 Task: Create a due date automation trigger when advanced on, on the monday of the week a card is due add fields with custom field "Resume" set to a date more than 1 working days from now at 11:00 AM.
Action: Mouse moved to (1040, 73)
Screenshot: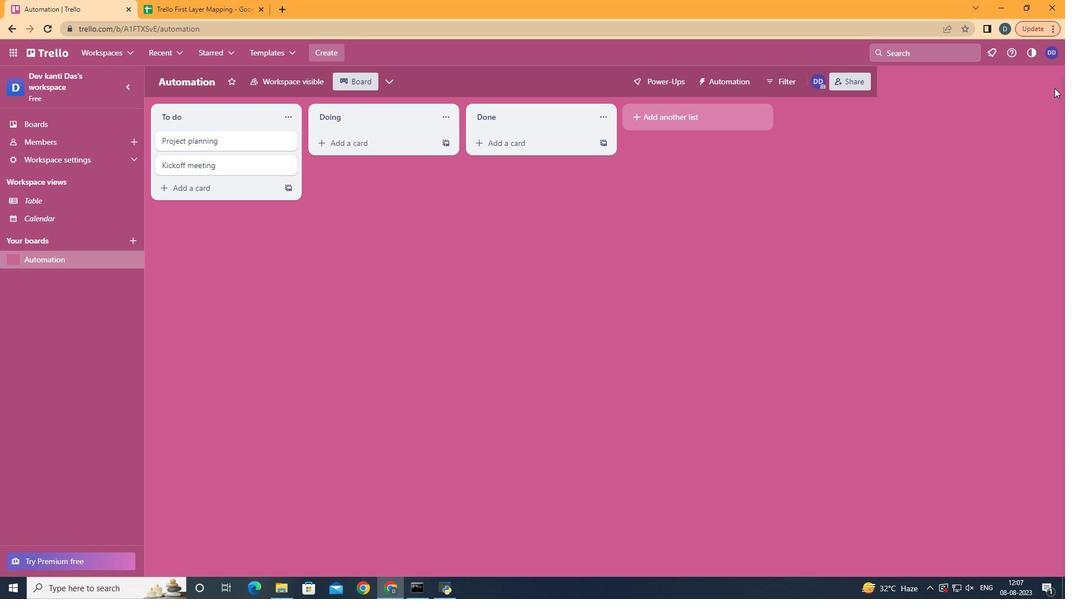 
Action: Mouse pressed left at (1040, 73)
Screenshot: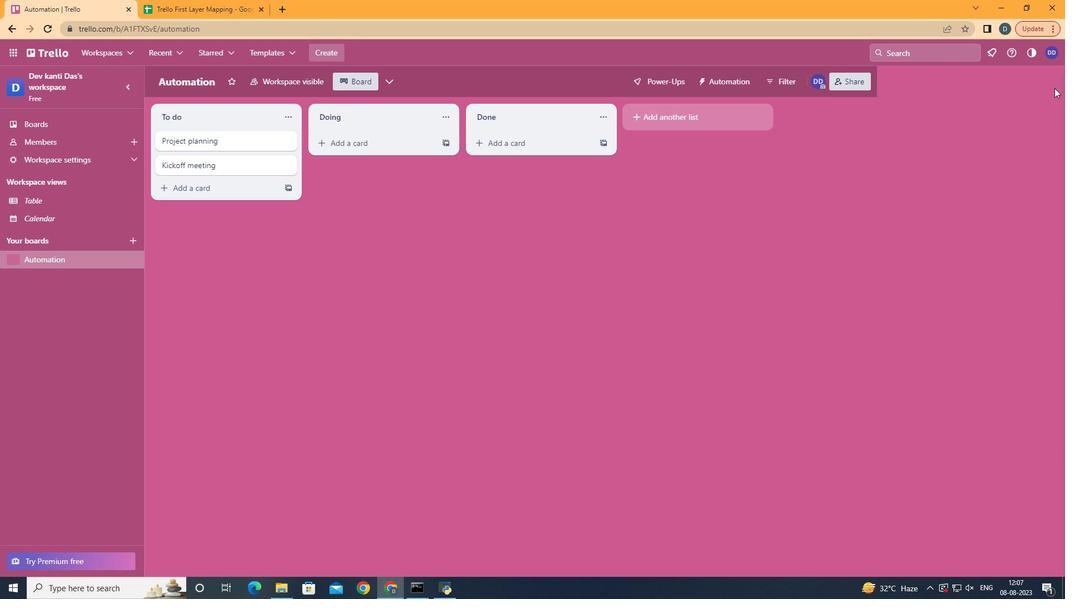 
Action: Mouse moved to (955, 221)
Screenshot: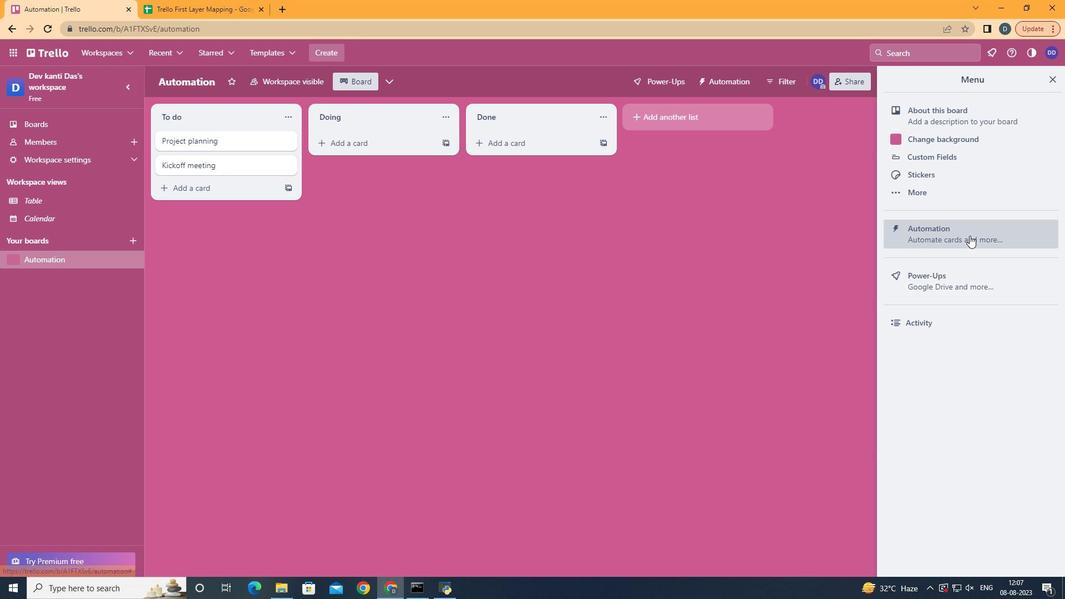 
Action: Mouse pressed left at (955, 221)
Screenshot: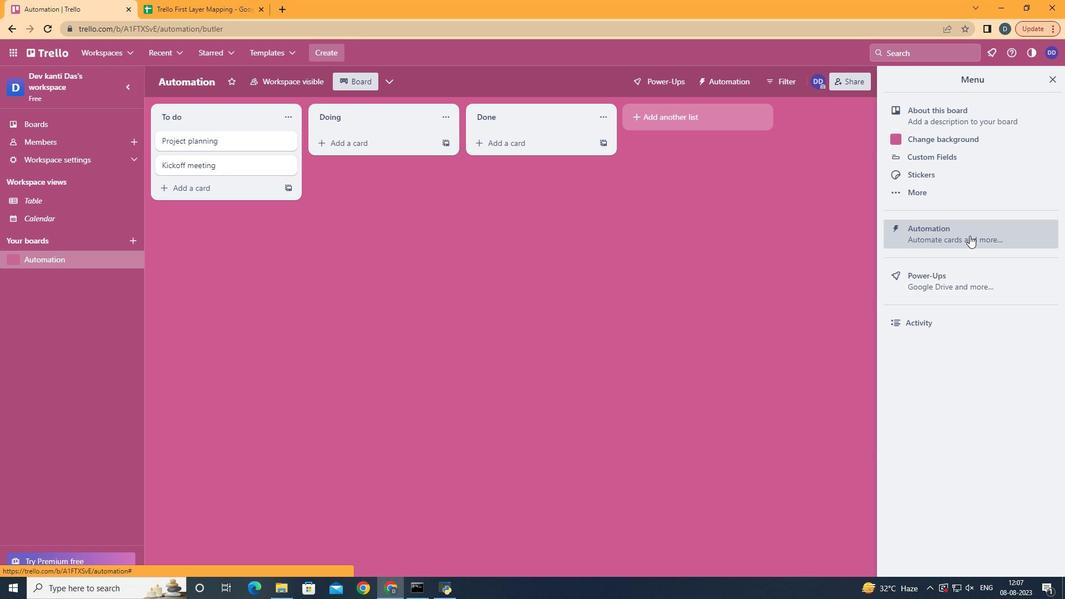 
Action: Mouse moved to (184, 203)
Screenshot: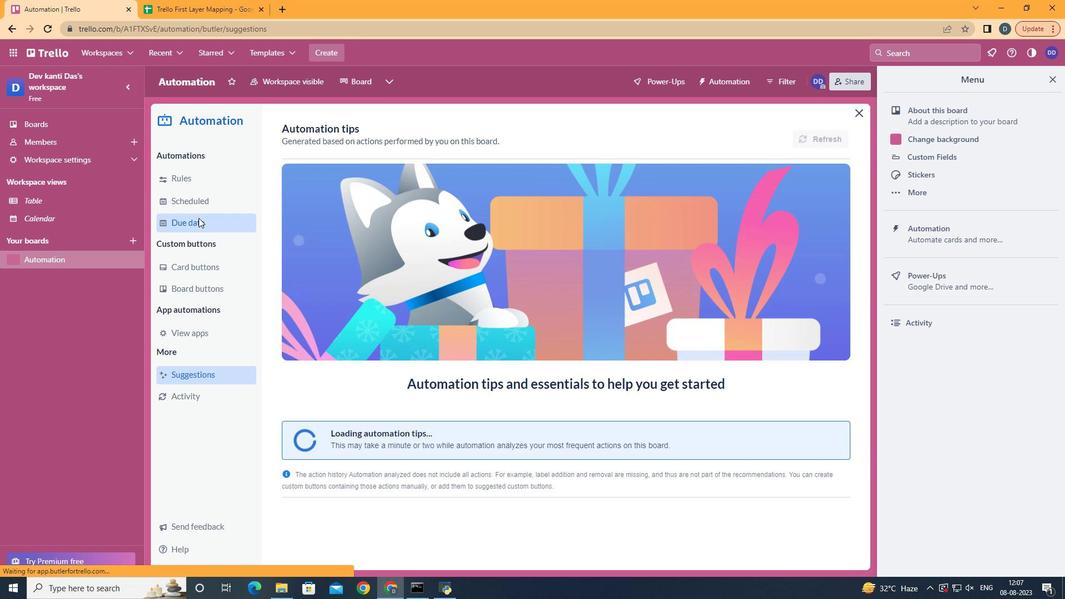
Action: Mouse pressed left at (184, 203)
Screenshot: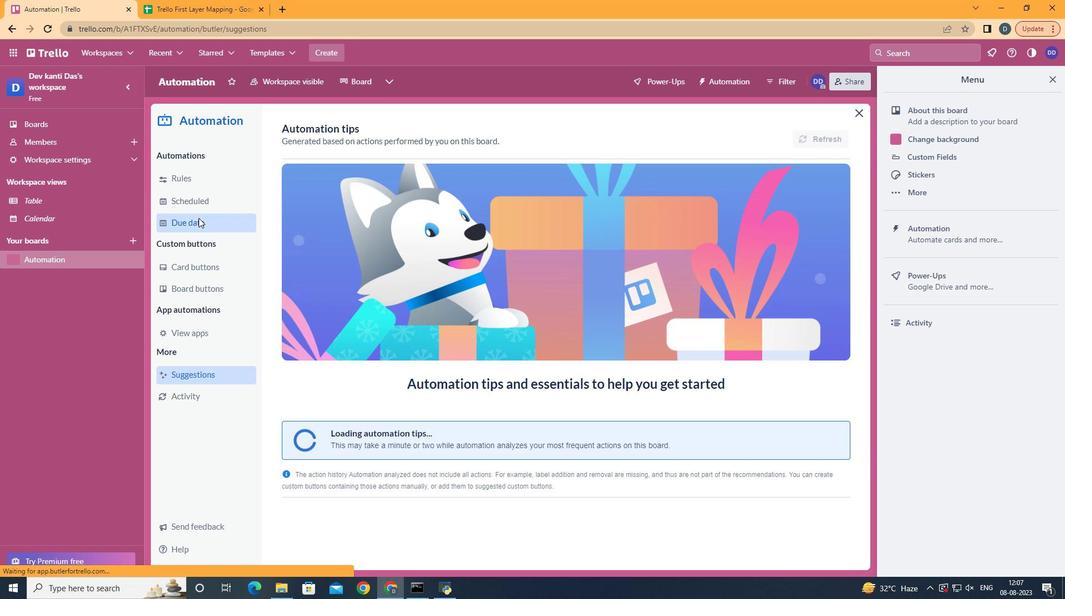 
Action: Mouse moved to (759, 122)
Screenshot: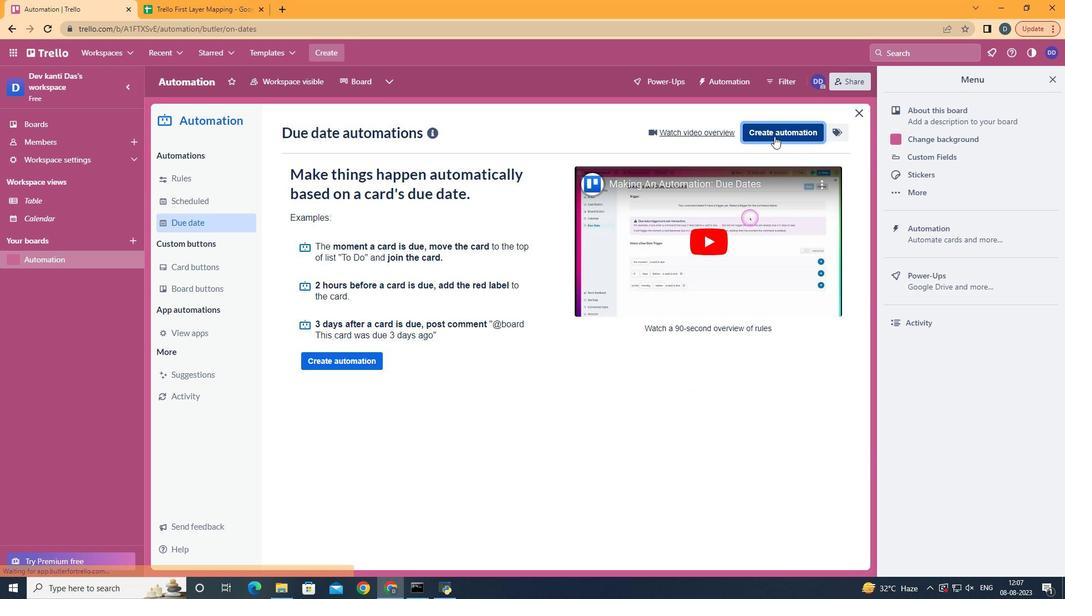 
Action: Mouse pressed left at (759, 122)
Screenshot: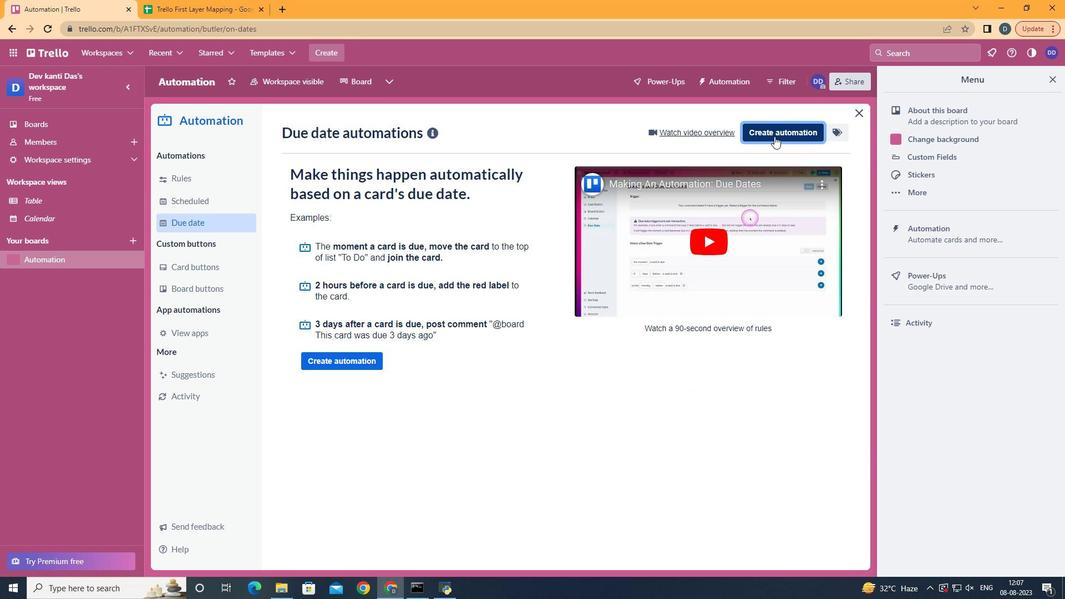 
Action: Mouse moved to (556, 225)
Screenshot: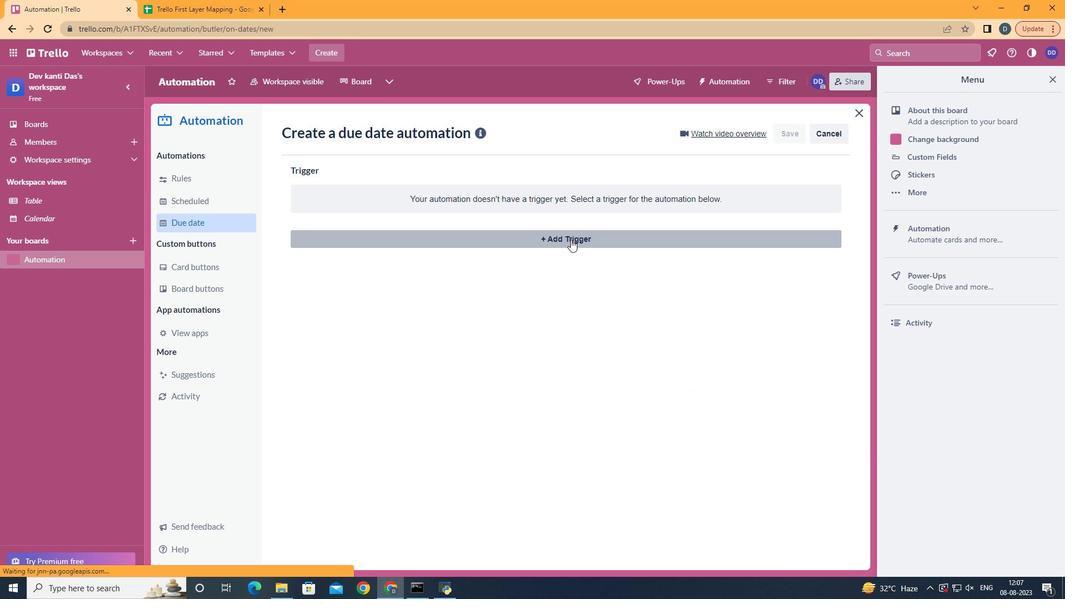 
Action: Mouse pressed left at (556, 225)
Screenshot: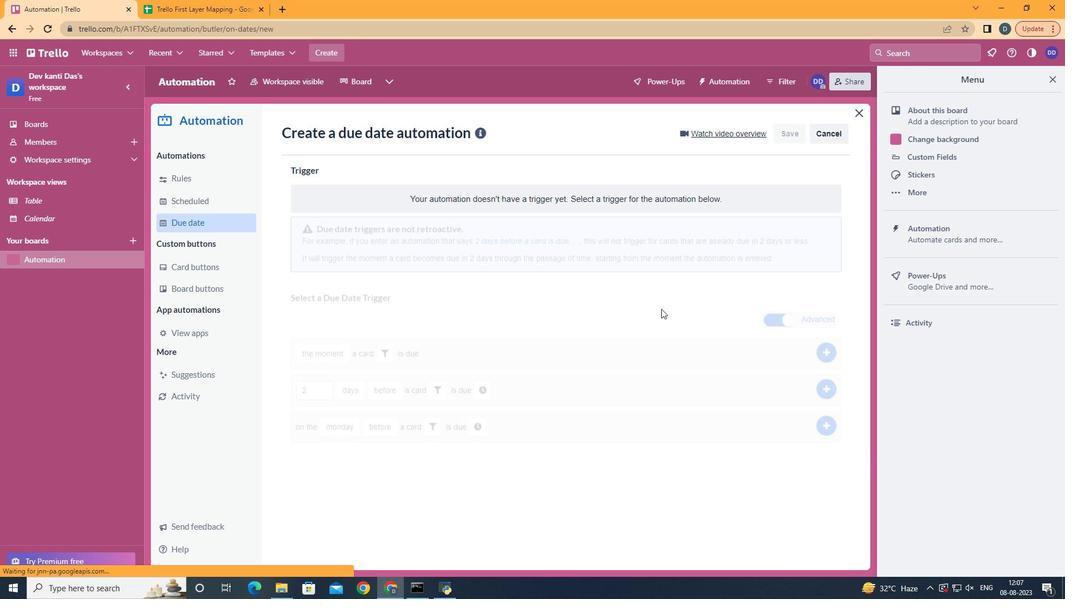 
Action: Mouse moved to (340, 271)
Screenshot: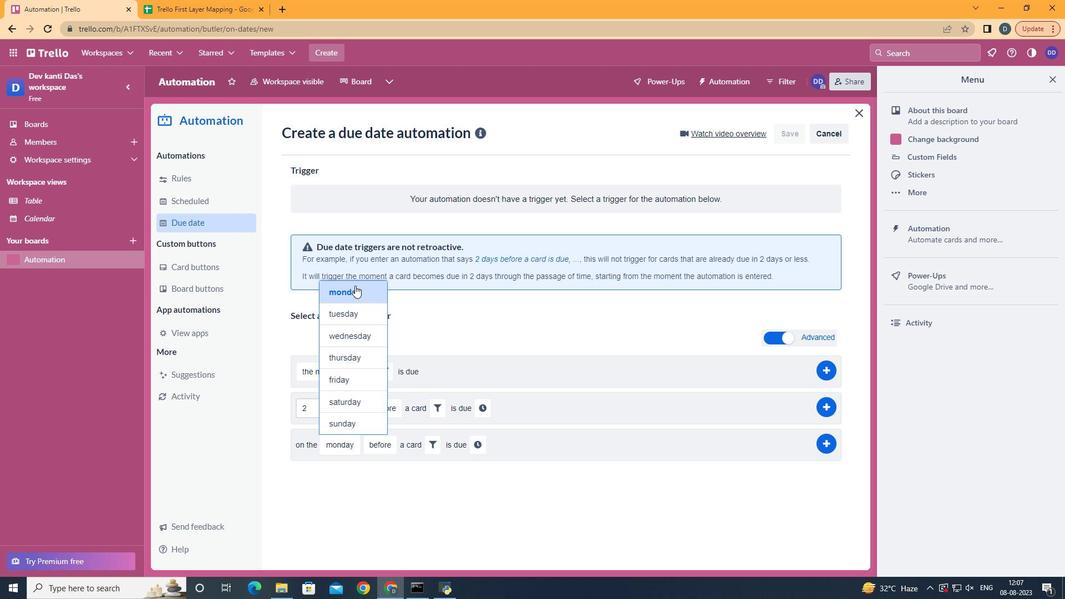 
Action: Mouse pressed left at (340, 271)
Screenshot: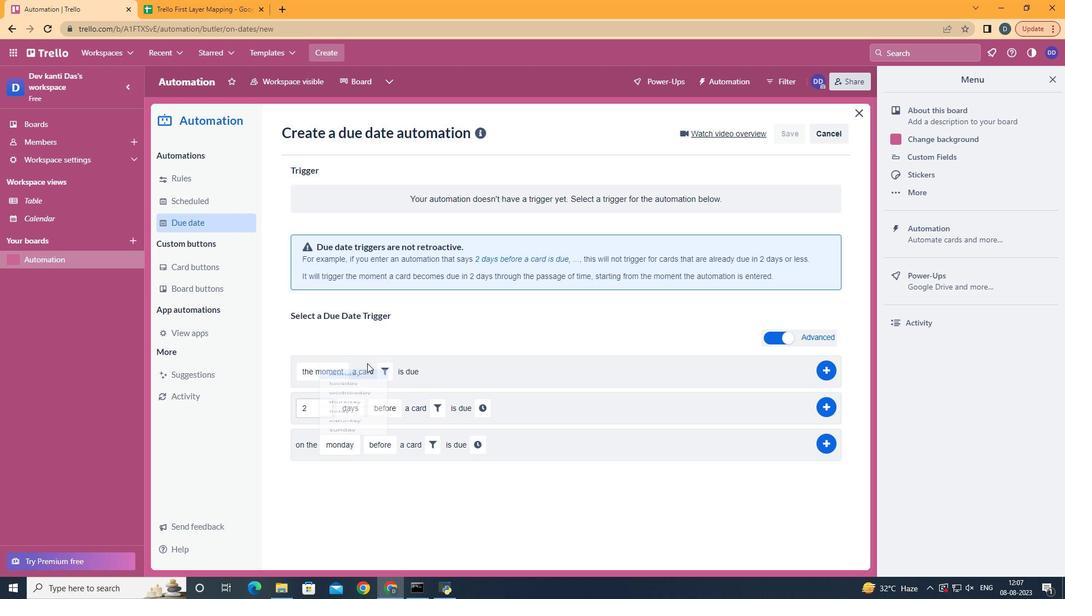 
Action: Mouse moved to (389, 494)
Screenshot: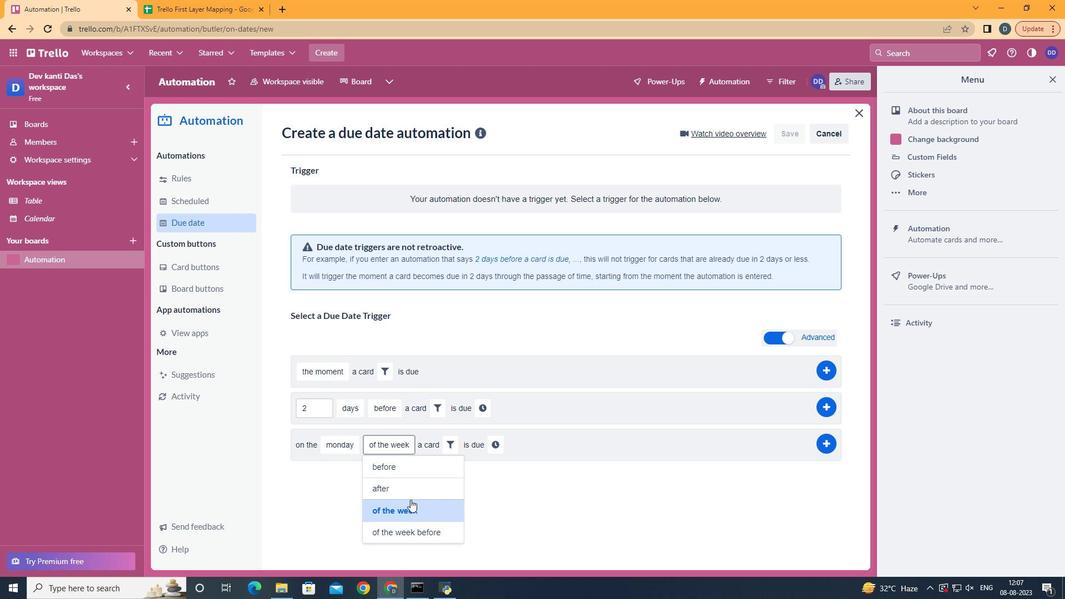 
Action: Mouse pressed left at (389, 494)
Screenshot: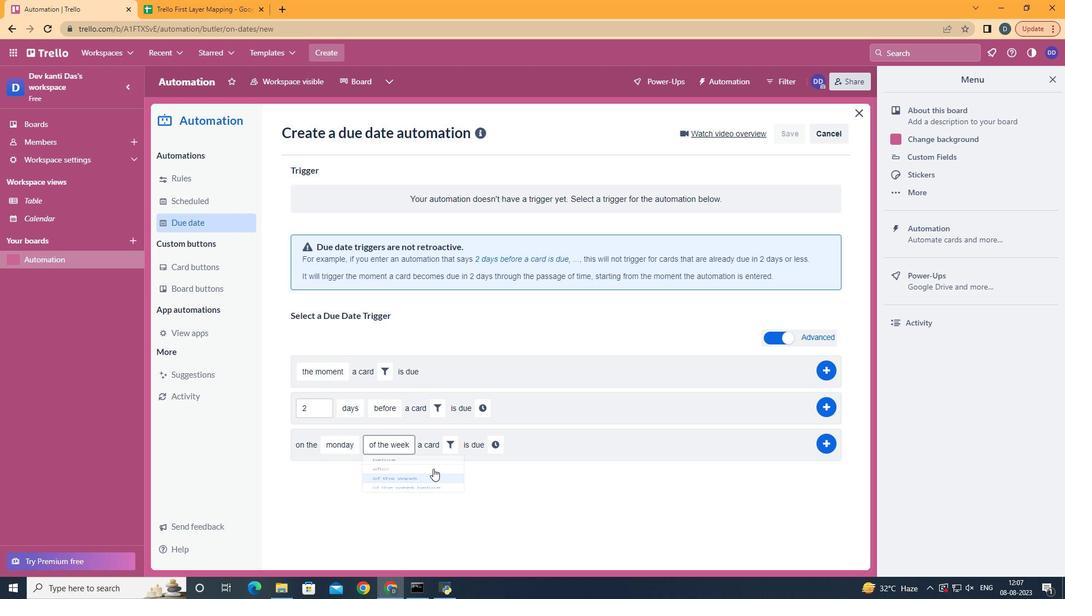 
Action: Mouse moved to (436, 426)
Screenshot: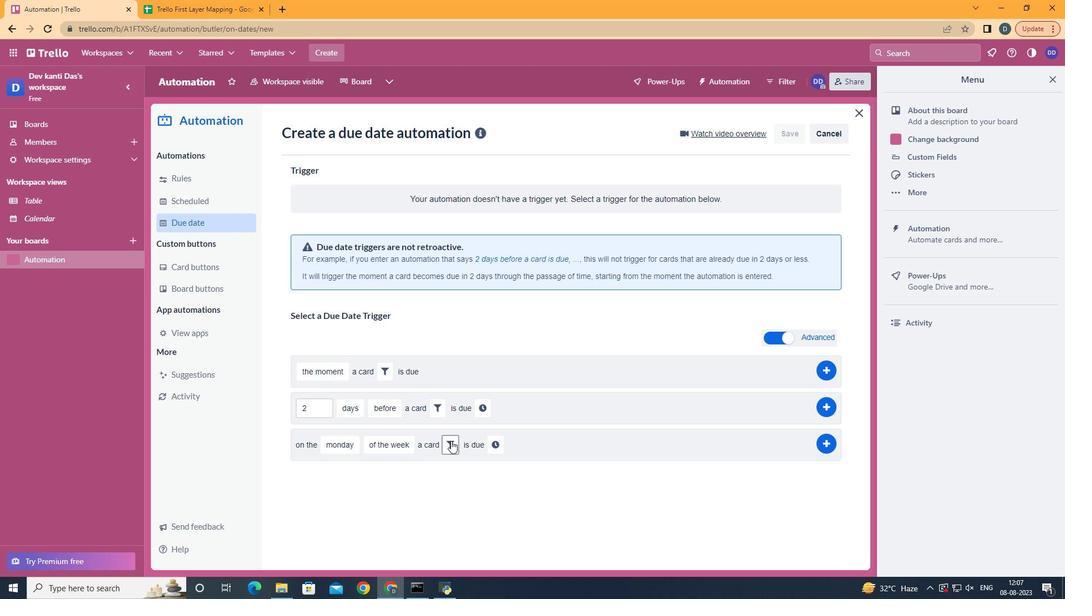 
Action: Mouse pressed left at (436, 426)
Screenshot: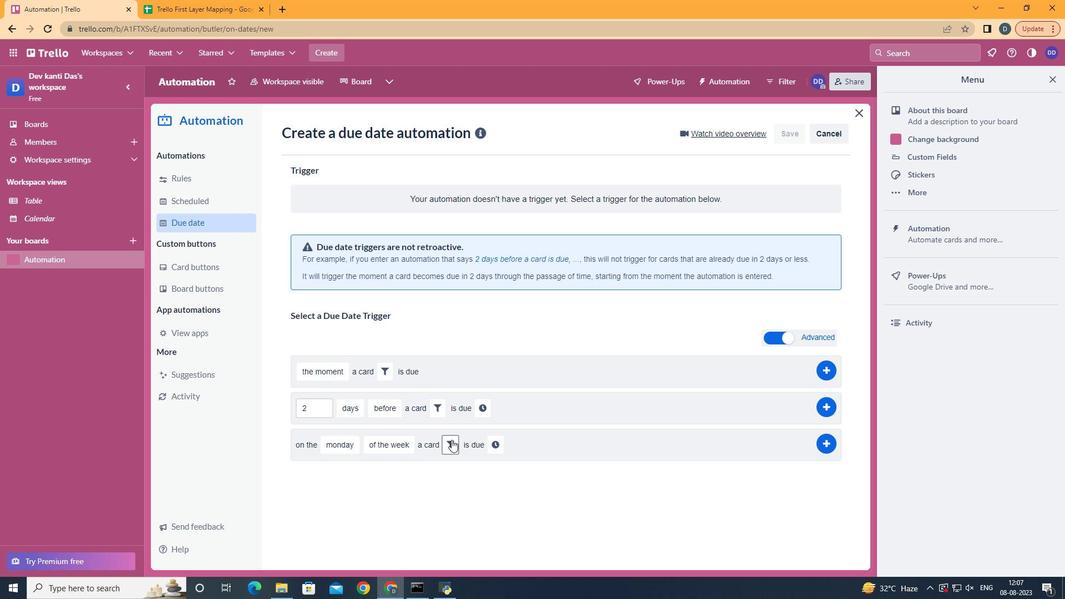 
Action: Mouse moved to (617, 465)
Screenshot: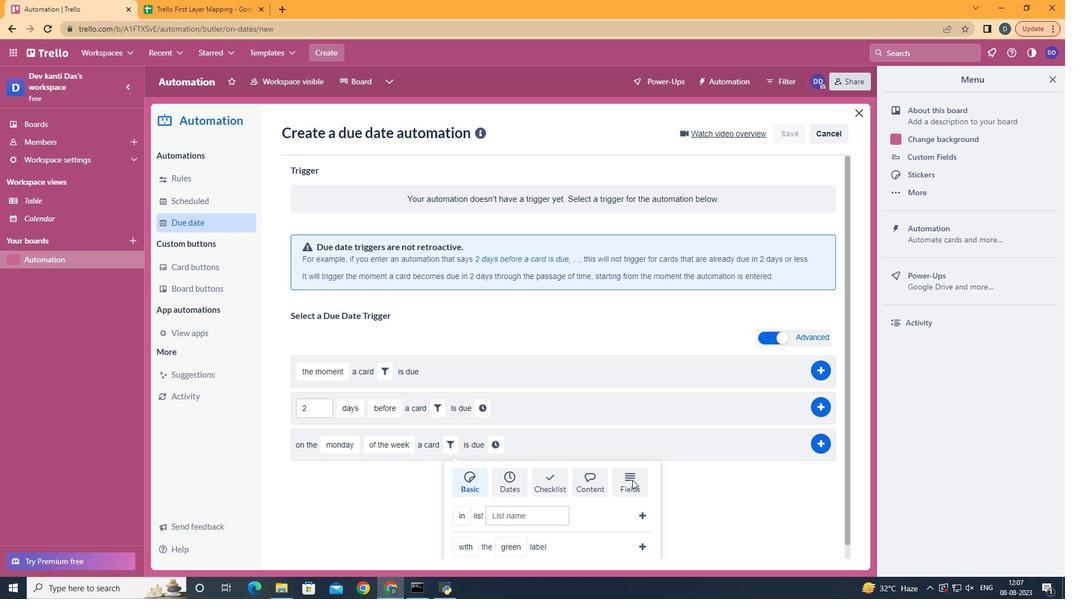 
Action: Mouse pressed left at (617, 465)
Screenshot: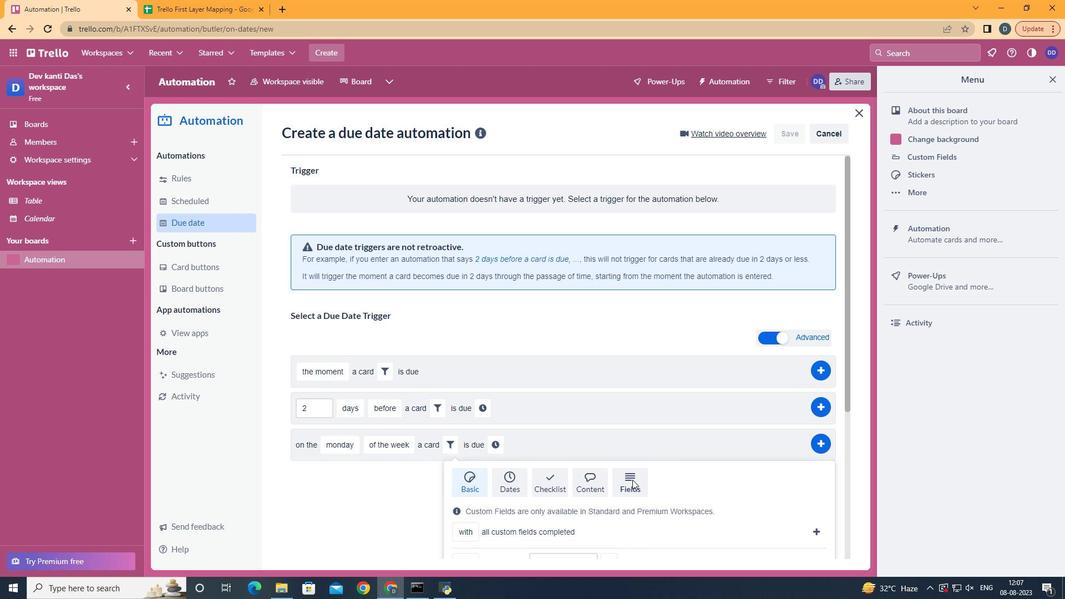
Action: Mouse scrolled (617, 464) with delta (0, 0)
Screenshot: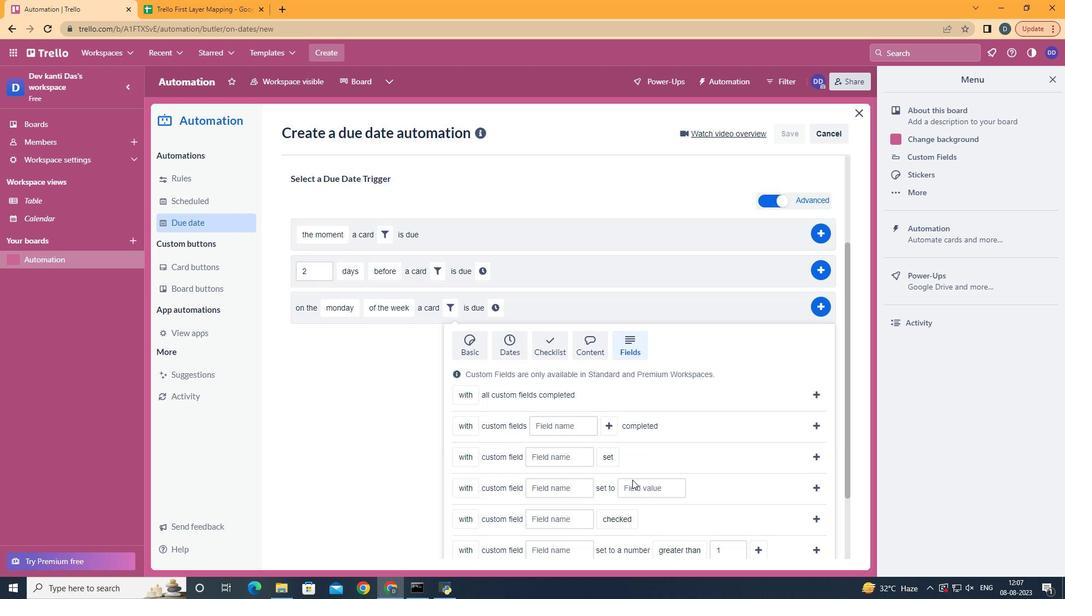 
Action: Mouse scrolled (617, 464) with delta (0, 0)
Screenshot: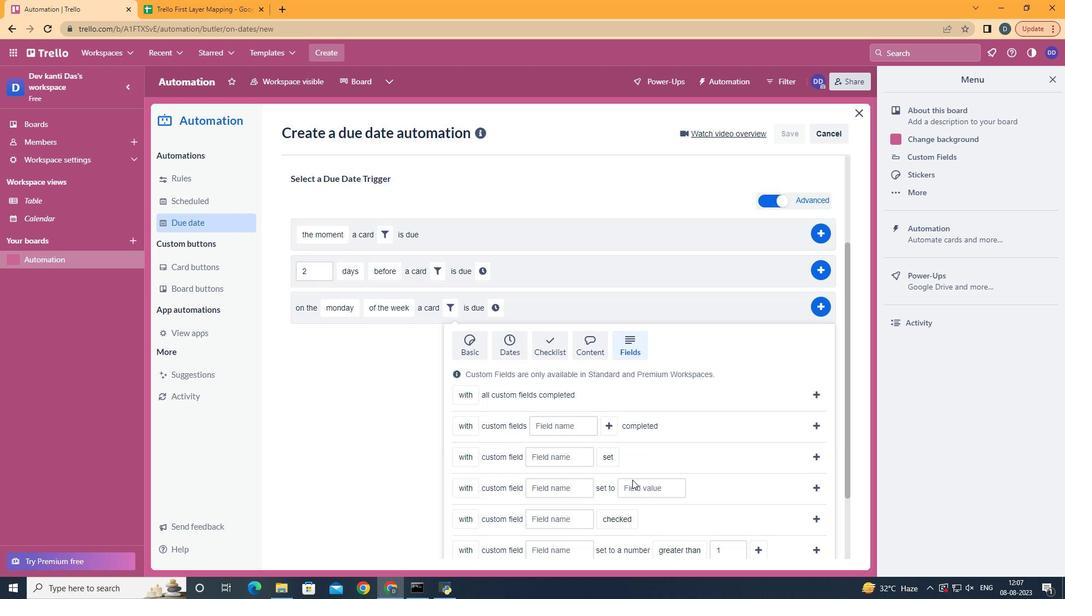 
Action: Mouse scrolled (617, 464) with delta (0, 0)
Screenshot: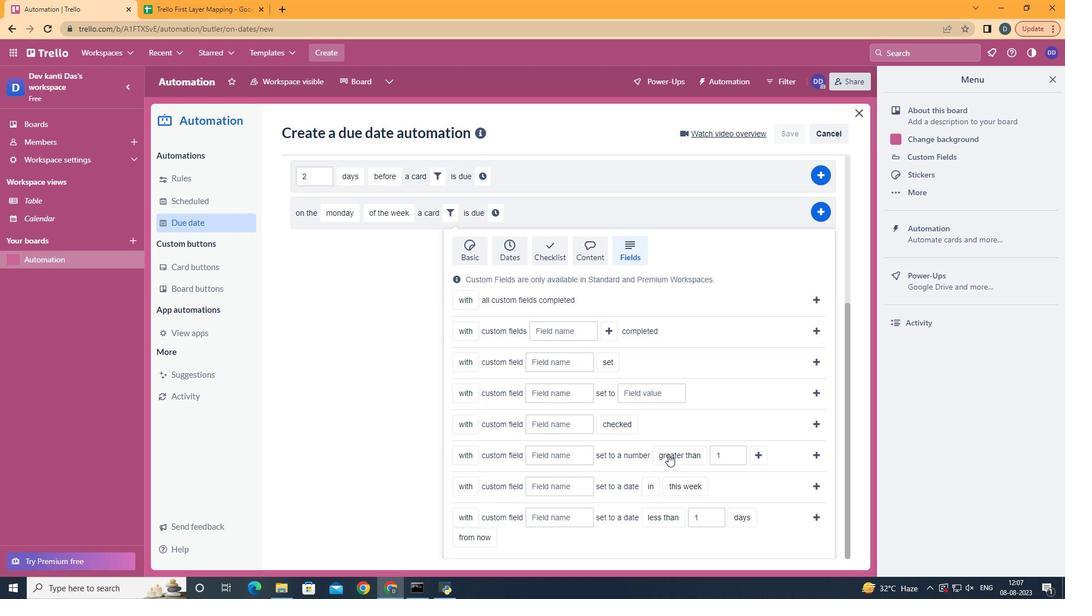 
Action: Mouse scrolled (617, 464) with delta (0, 0)
Screenshot: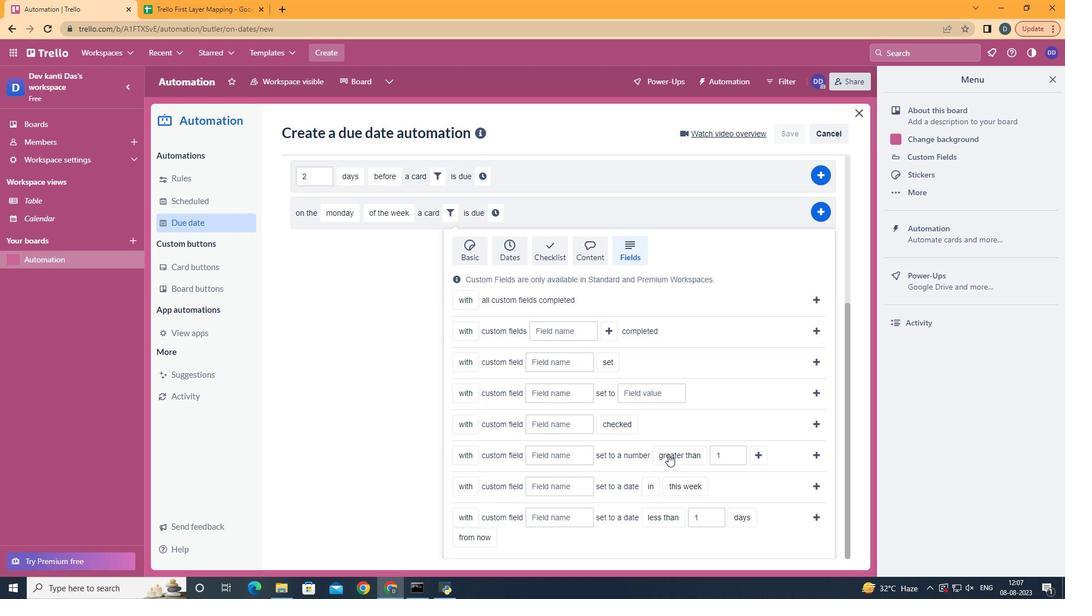 
Action: Mouse scrolled (617, 464) with delta (0, 0)
Screenshot: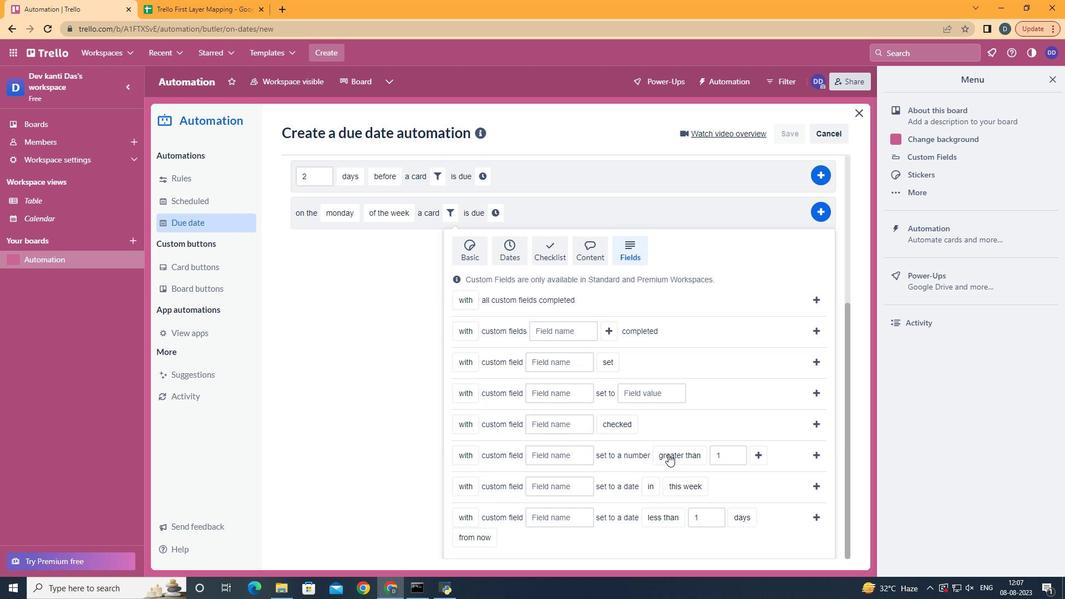 
Action: Mouse moved to (464, 455)
Screenshot: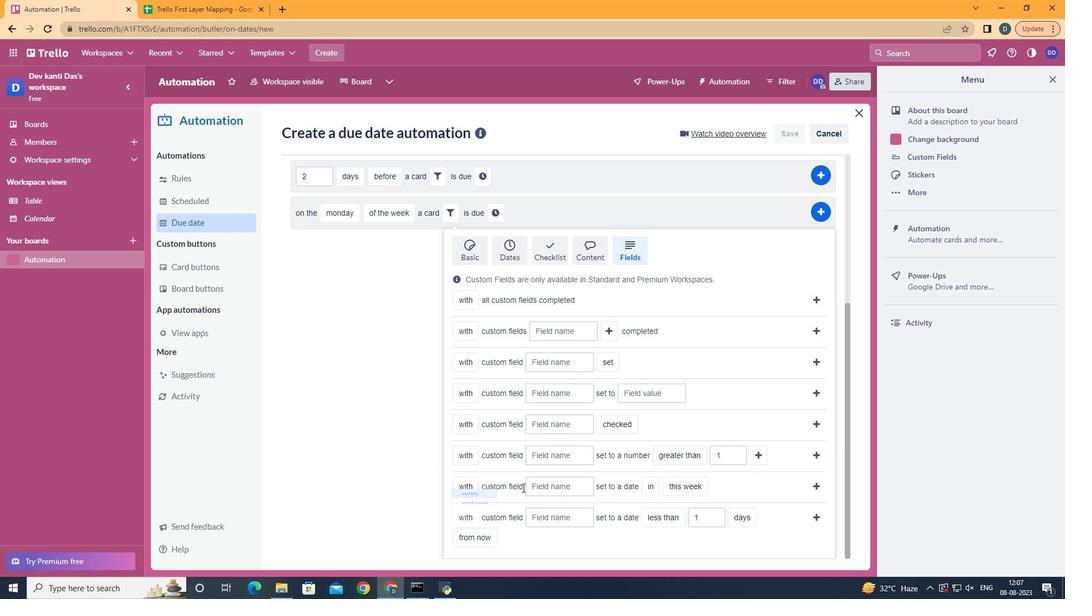 
Action: Mouse pressed left at (464, 455)
Screenshot: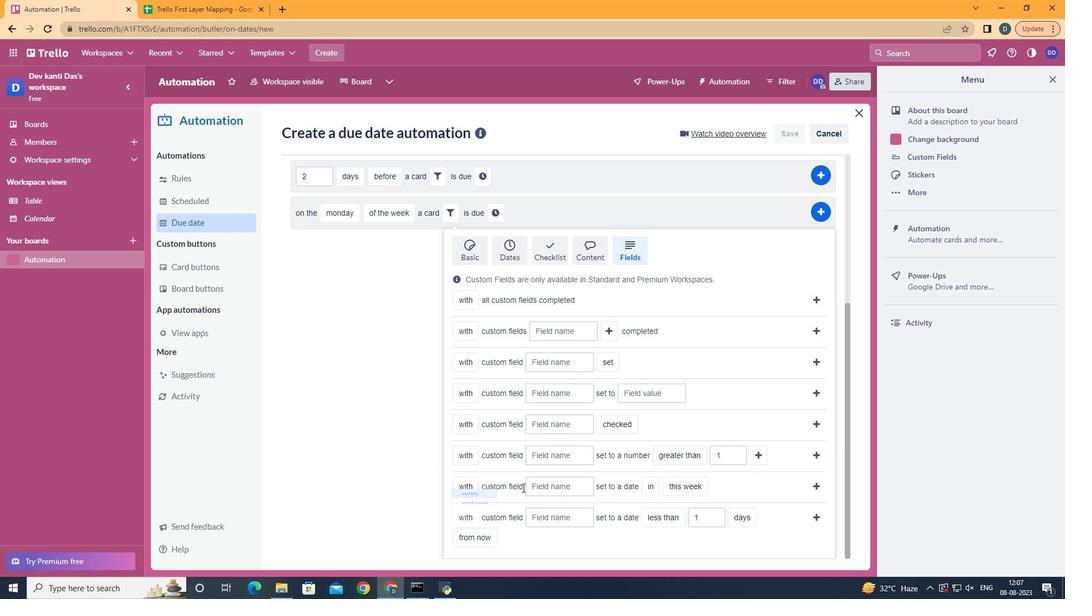 
Action: Mouse moved to (535, 495)
Screenshot: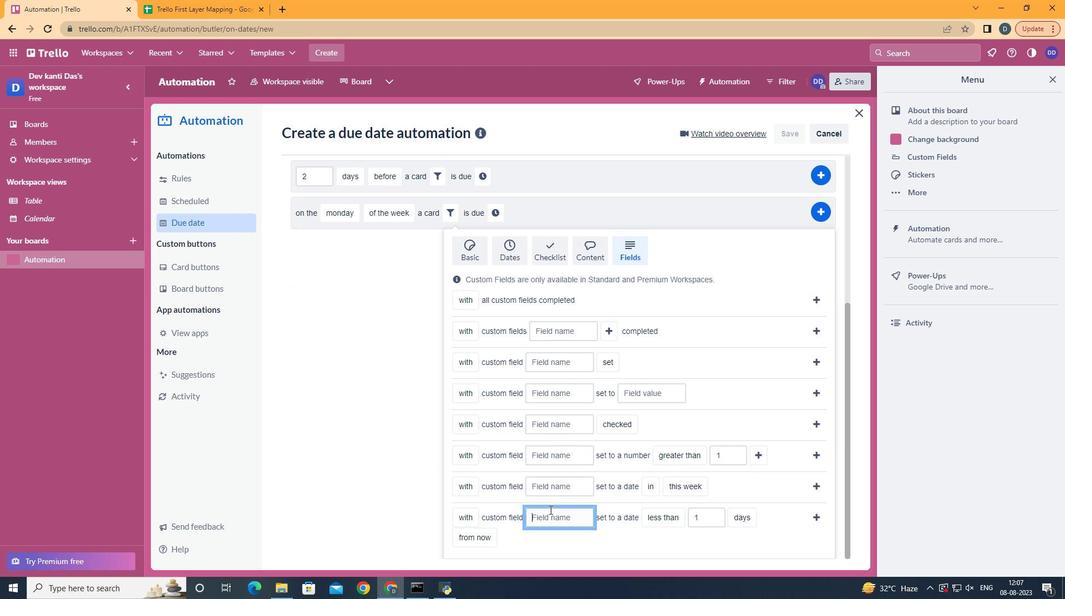 
Action: Mouse pressed left at (535, 495)
Screenshot: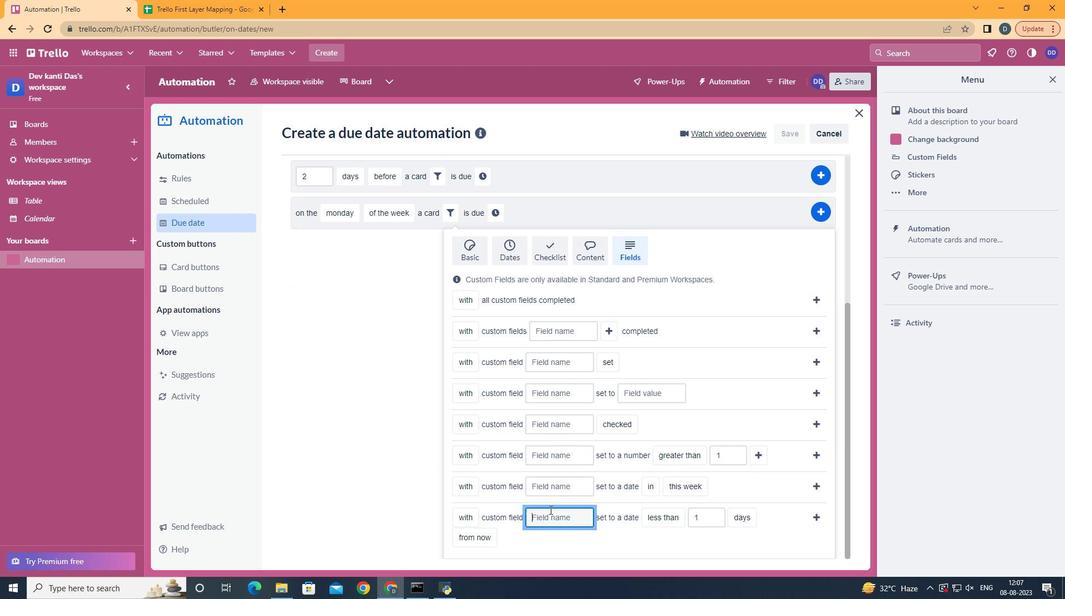 
Action: Key pressed <Key.shift>Resume
Screenshot: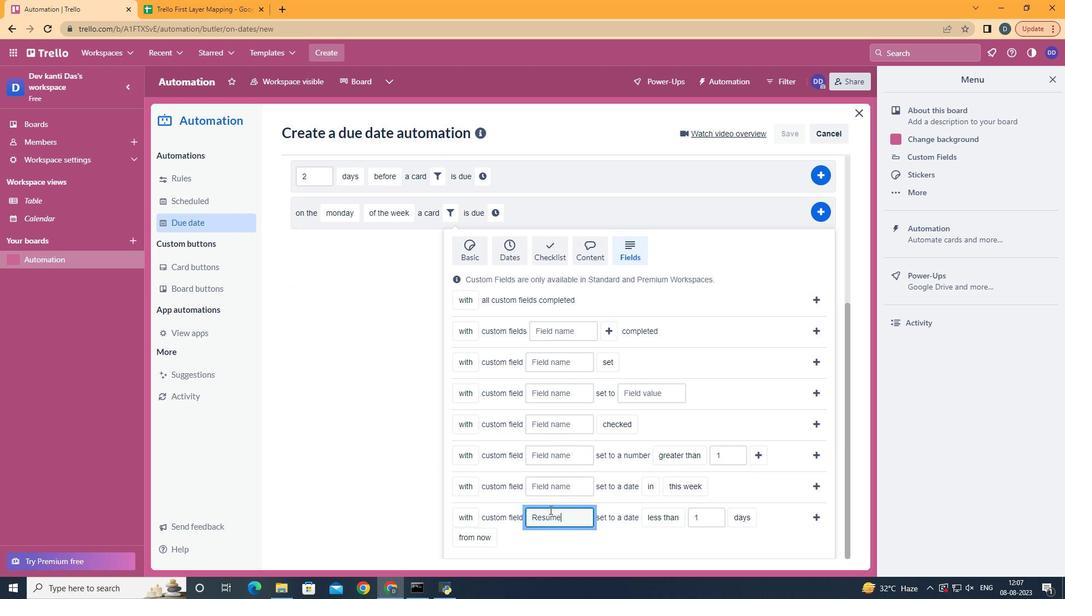 
Action: Mouse moved to (657, 455)
Screenshot: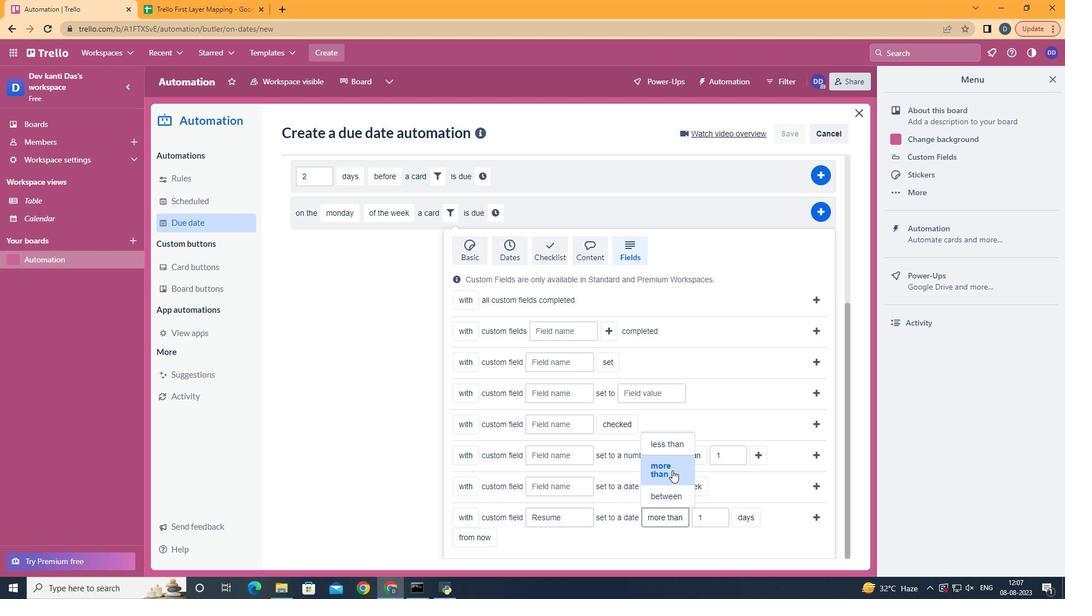 
Action: Mouse pressed left at (657, 455)
Screenshot: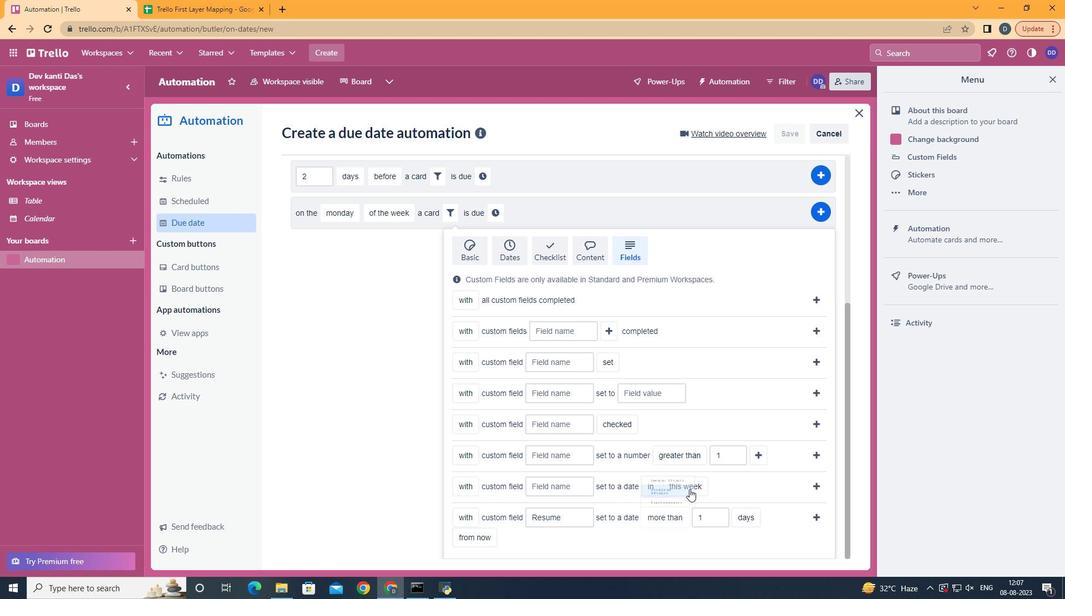 
Action: Mouse moved to (740, 479)
Screenshot: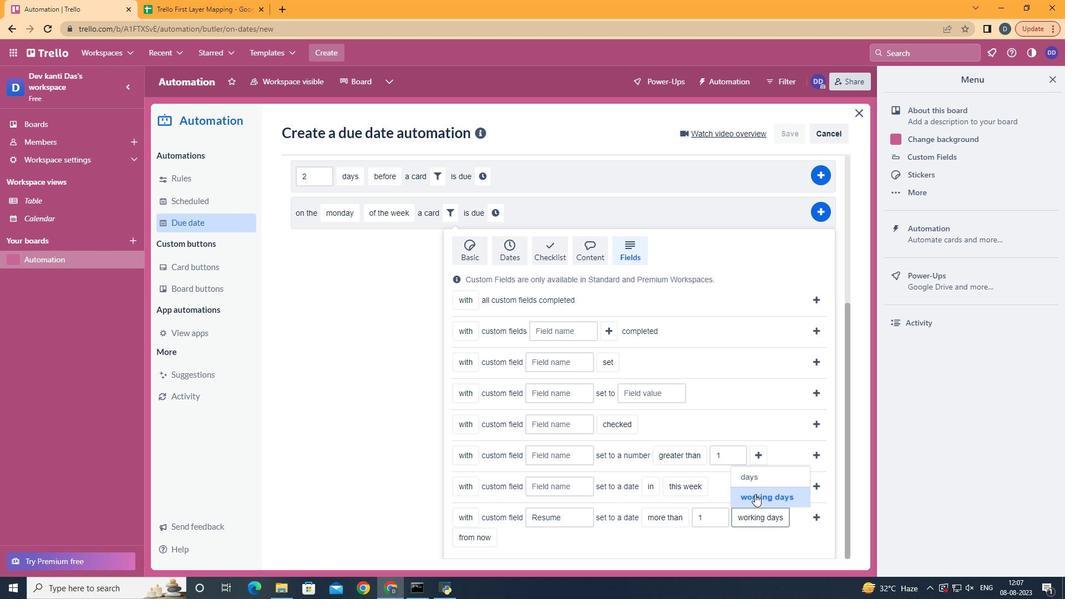 
Action: Mouse pressed left at (740, 479)
Screenshot: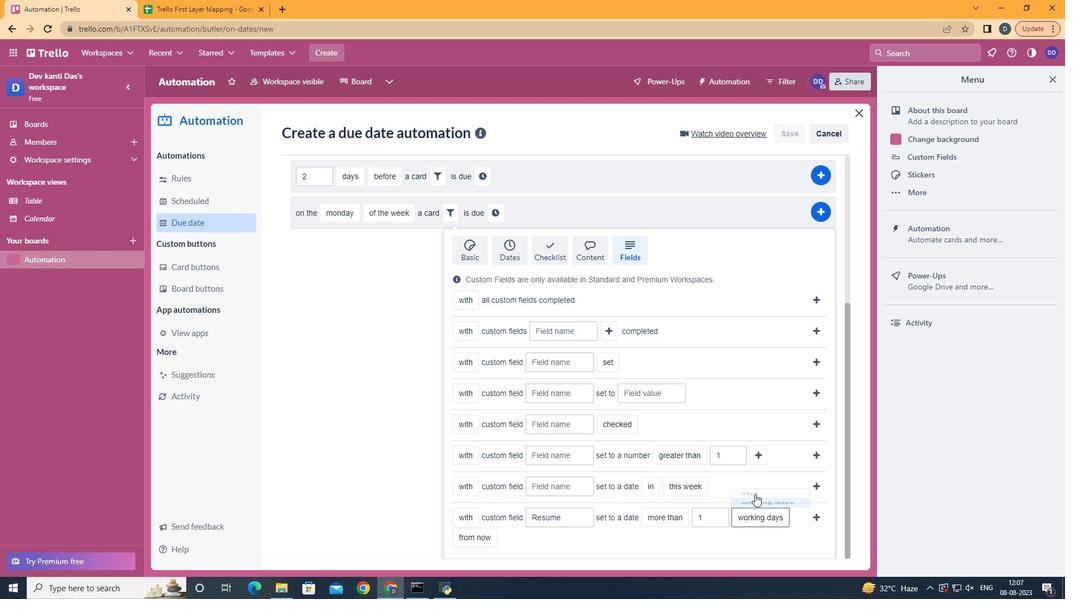 
Action: Mouse moved to (475, 473)
Screenshot: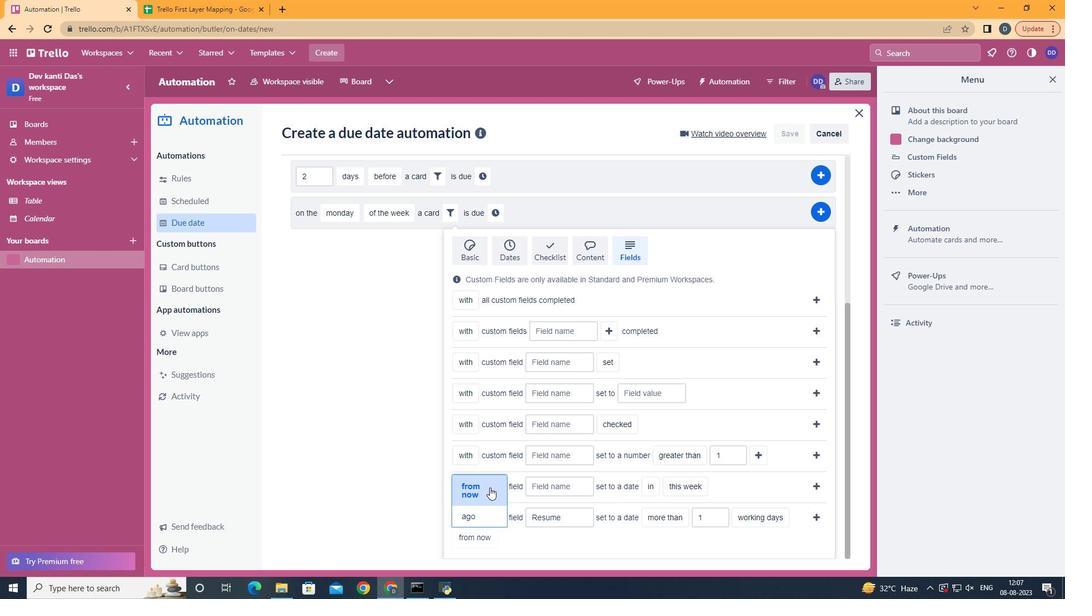 
Action: Mouse pressed left at (475, 473)
Screenshot: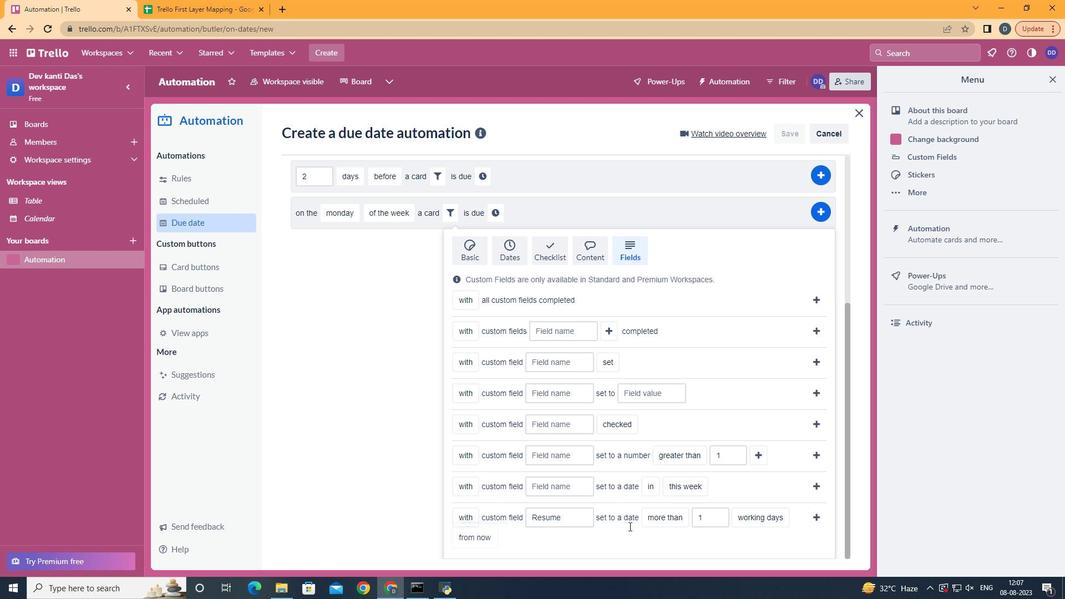 
Action: Mouse moved to (798, 507)
Screenshot: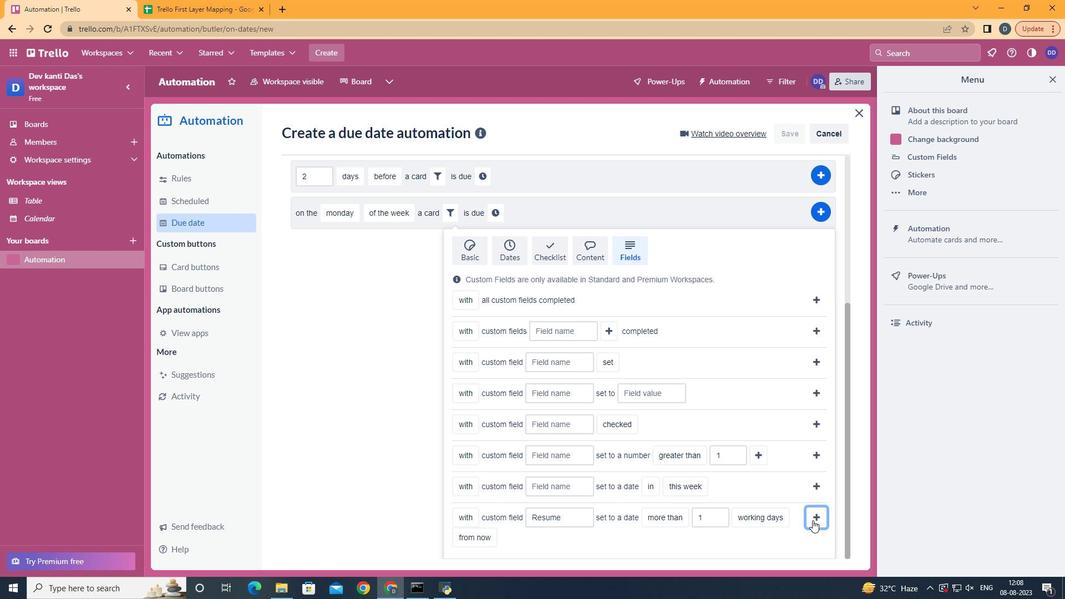 
Action: Mouse pressed left at (798, 507)
Screenshot: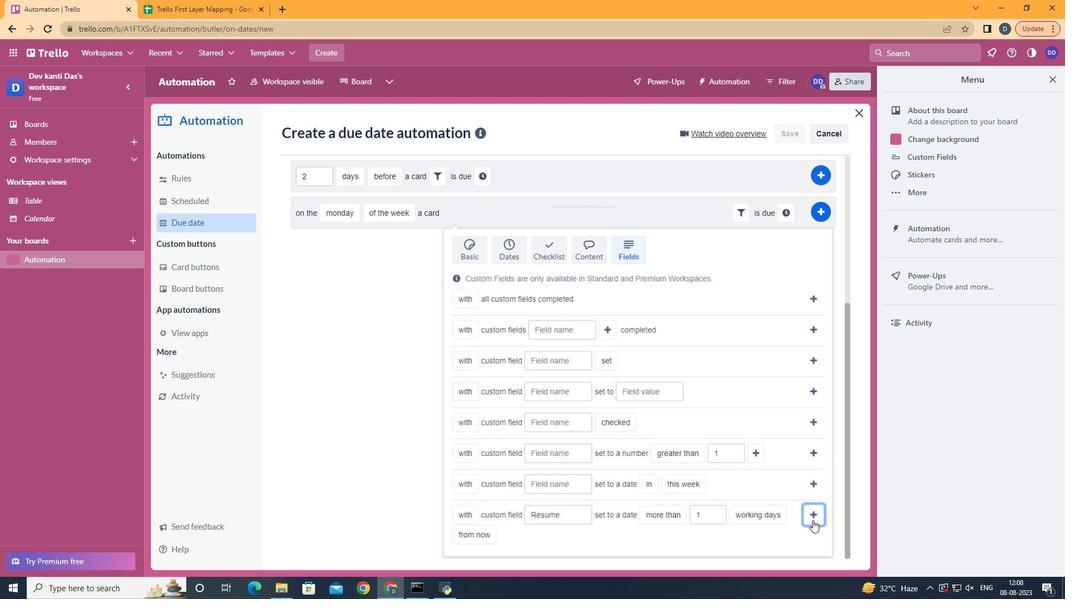 
Action: Mouse moved to (771, 431)
Screenshot: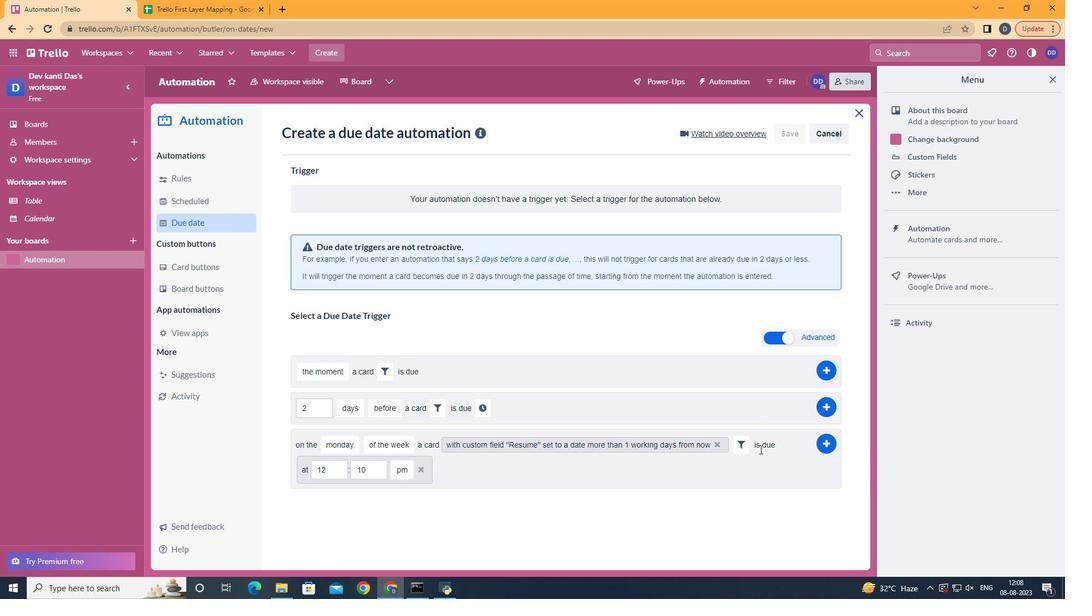 
Action: Mouse pressed left at (771, 431)
Screenshot: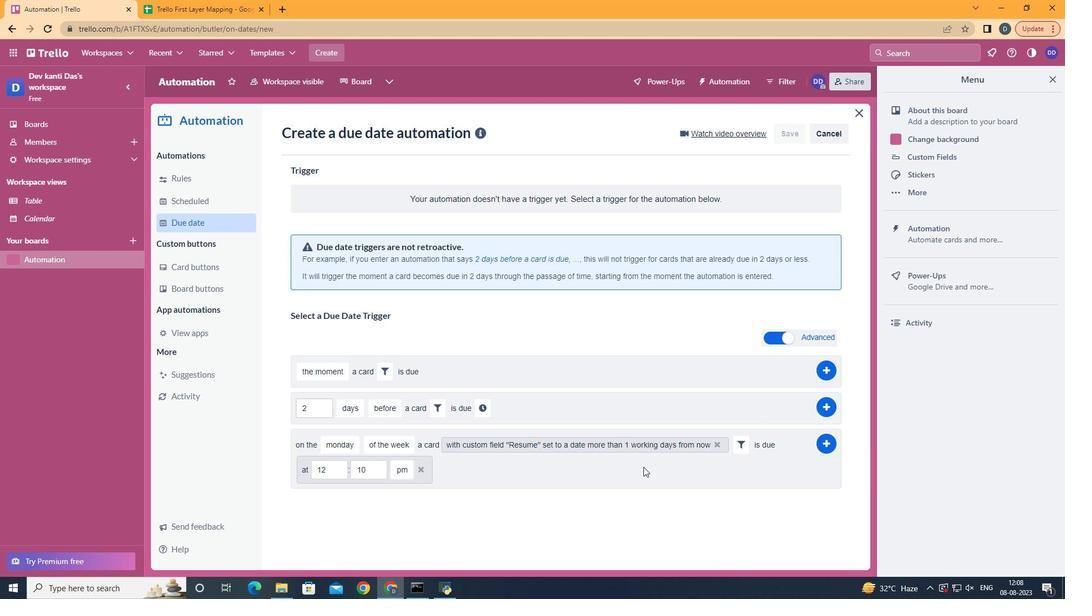 
Action: Mouse moved to (302, 457)
Screenshot: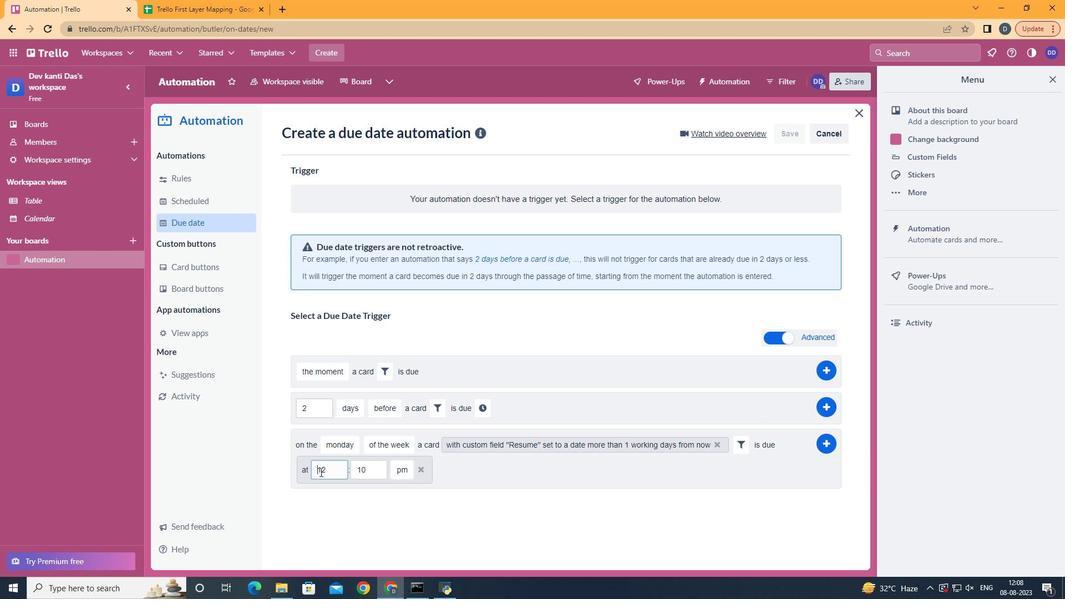 
Action: Mouse pressed left at (302, 457)
Screenshot: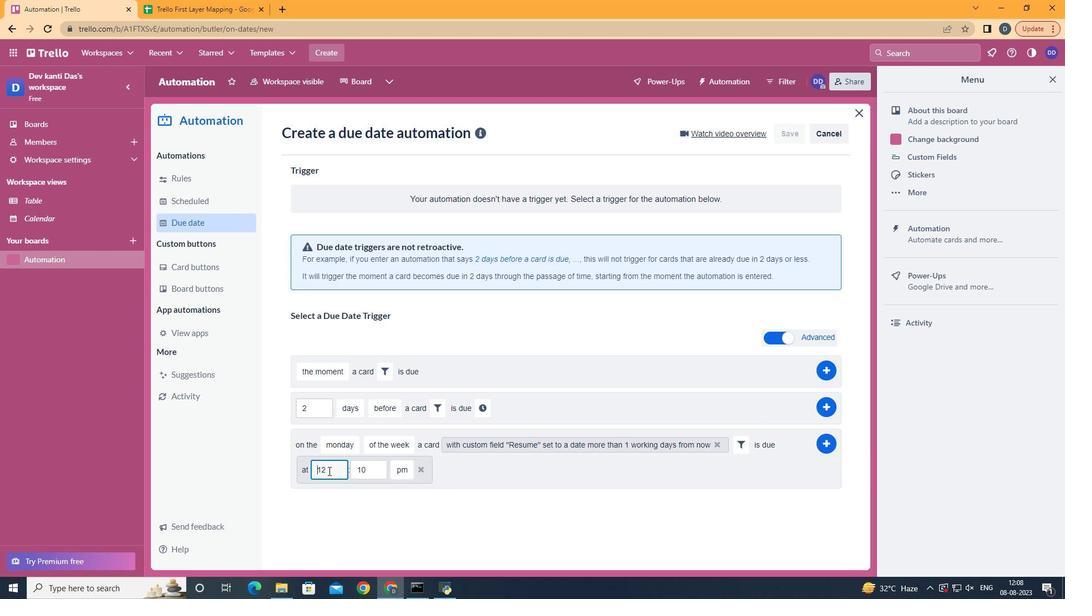 
Action: Mouse moved to (320, 460)
Screenshot: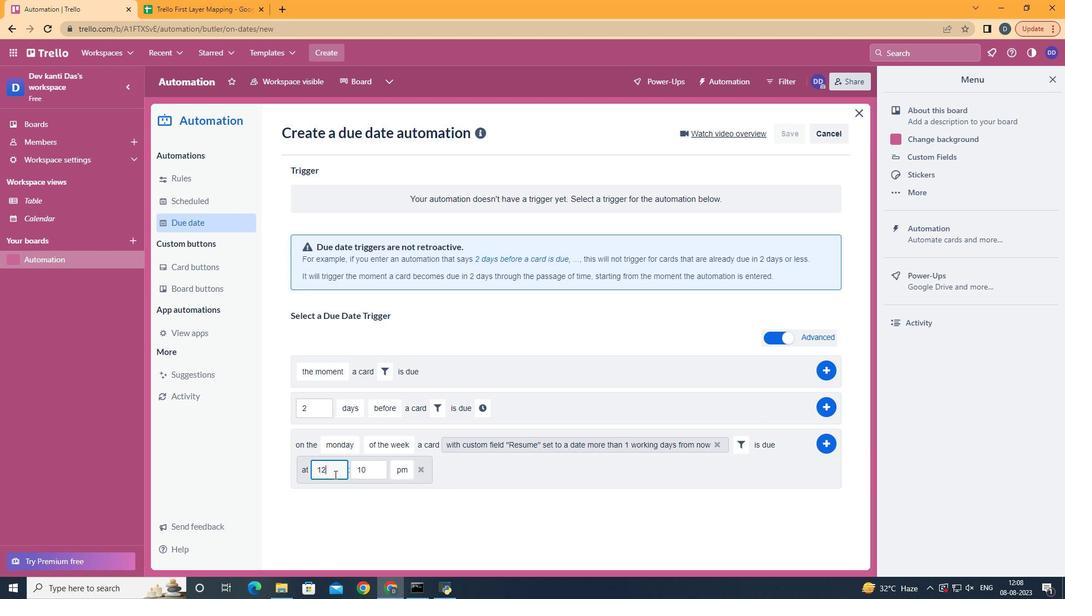 
Action: Mouse pressed left at (320, 460)
Screenshot: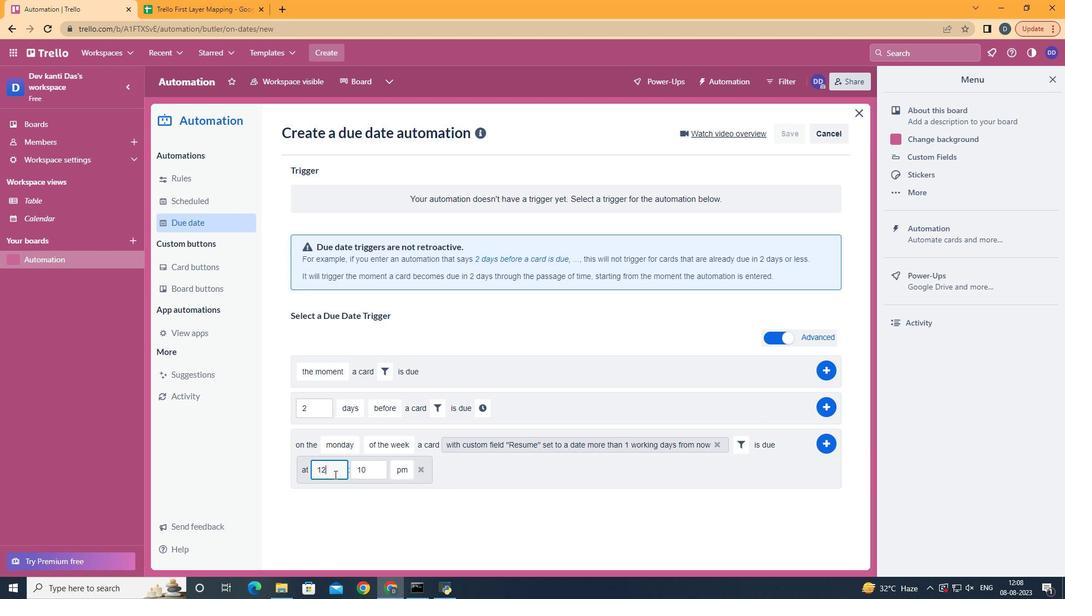 
Action: Key pressed <Key.backspace>1
Screenshot: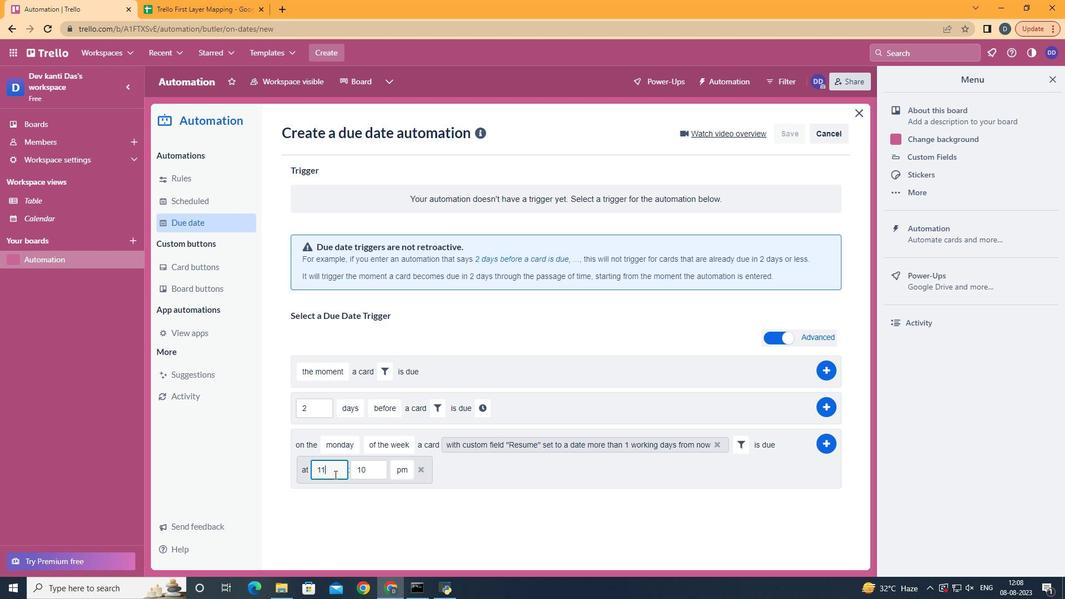 
Action: Mouse moved to (371, 450)
Screenshot: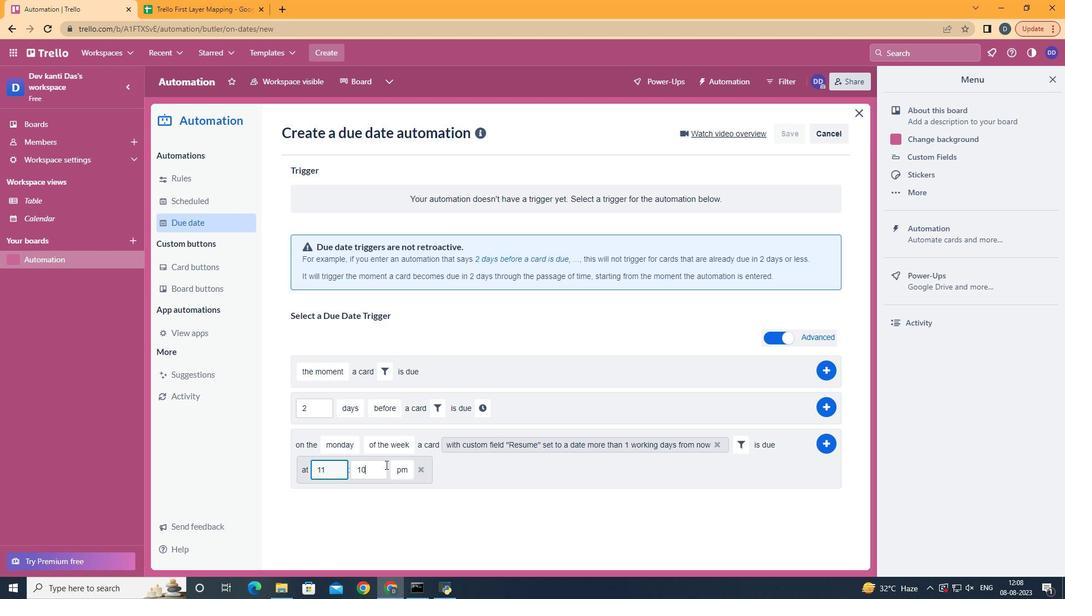 
Action: Mouse pressed left at (371, 450)
Screenshot: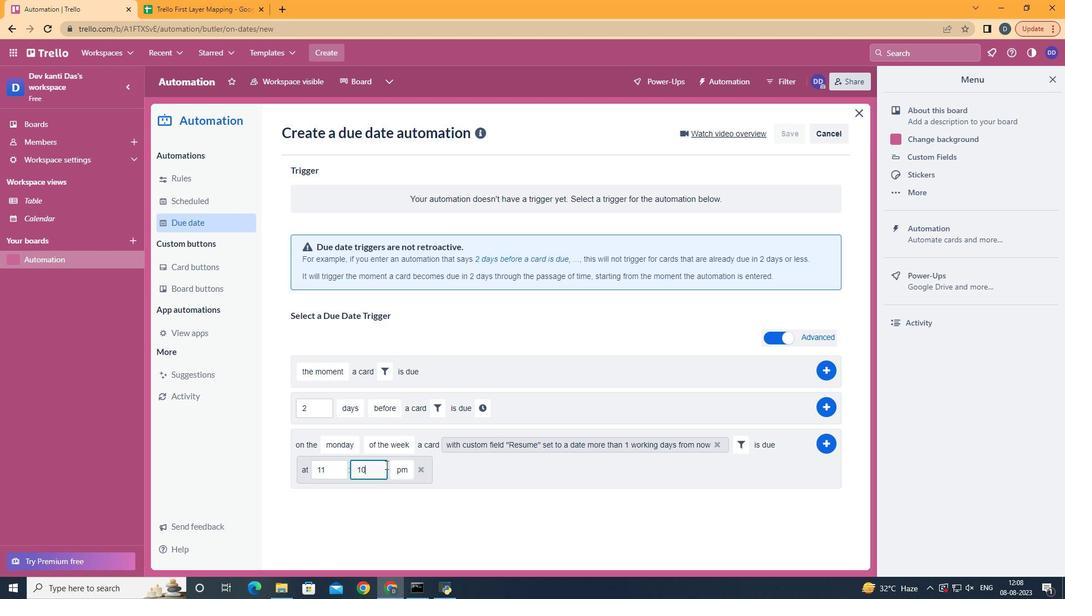 
Action: Key pressed <Key.backspace><Key.backspace>00
Screenshot: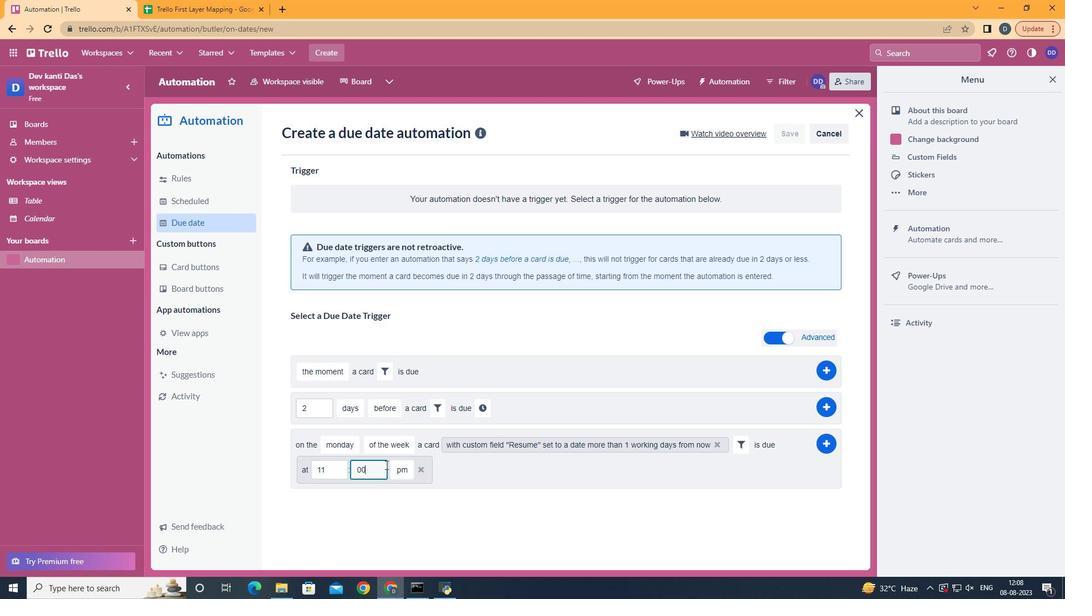
Action: Mouse moved to (385, 472)
Screenshot: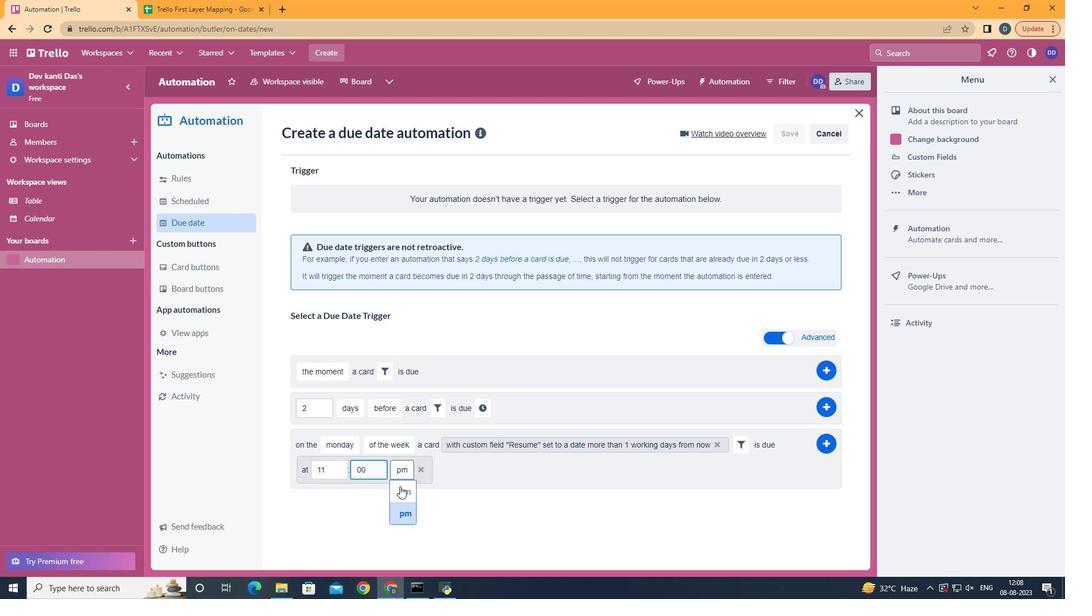 
Action: Mouse pressed left at (385, 472)
Screenshot: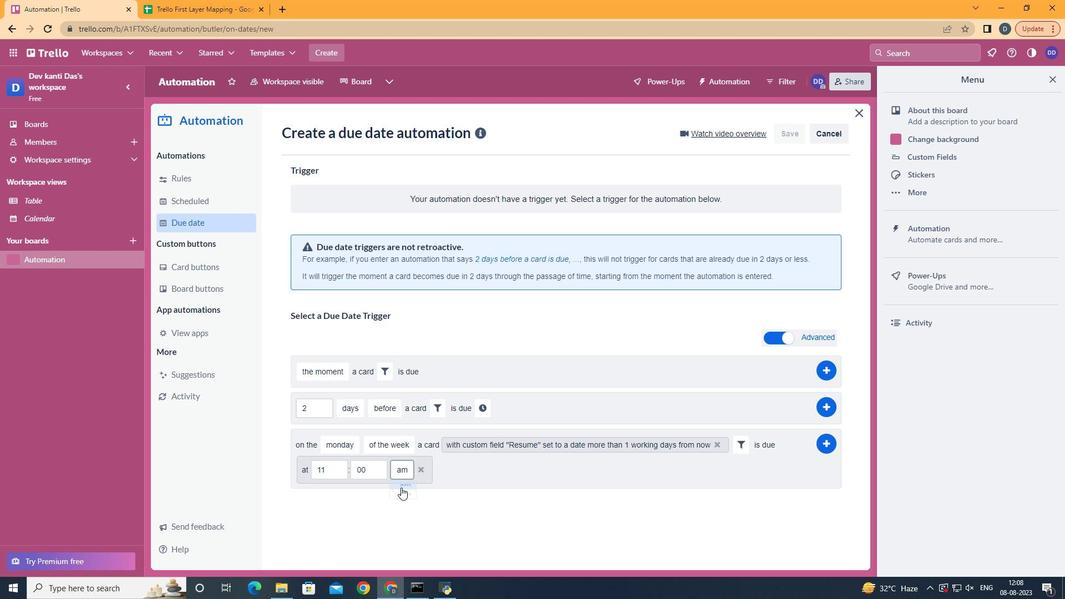 
Action: Mouse moved to (814, 428)
Screenshot: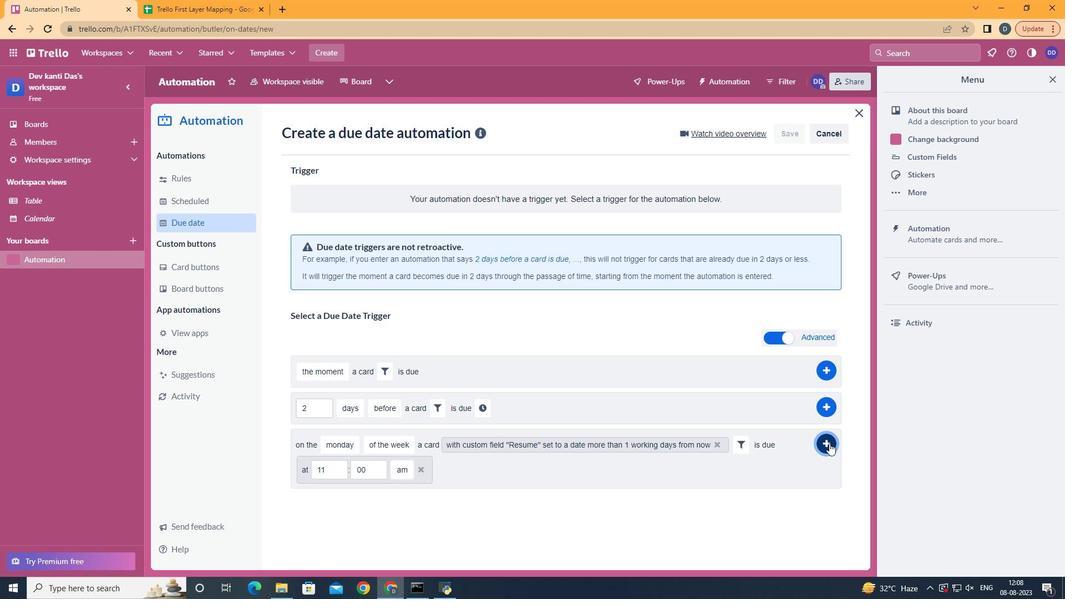 
Action: Mouse pressed left at (814, 428)
Screenshot: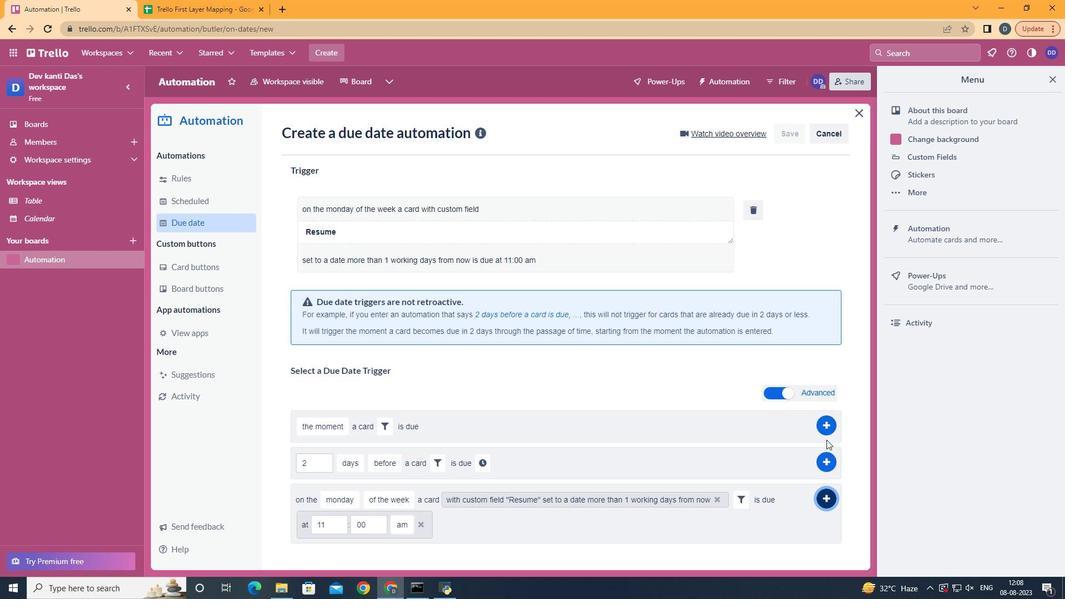 
Action: Mouse moved to (581, 227)
Screenshot: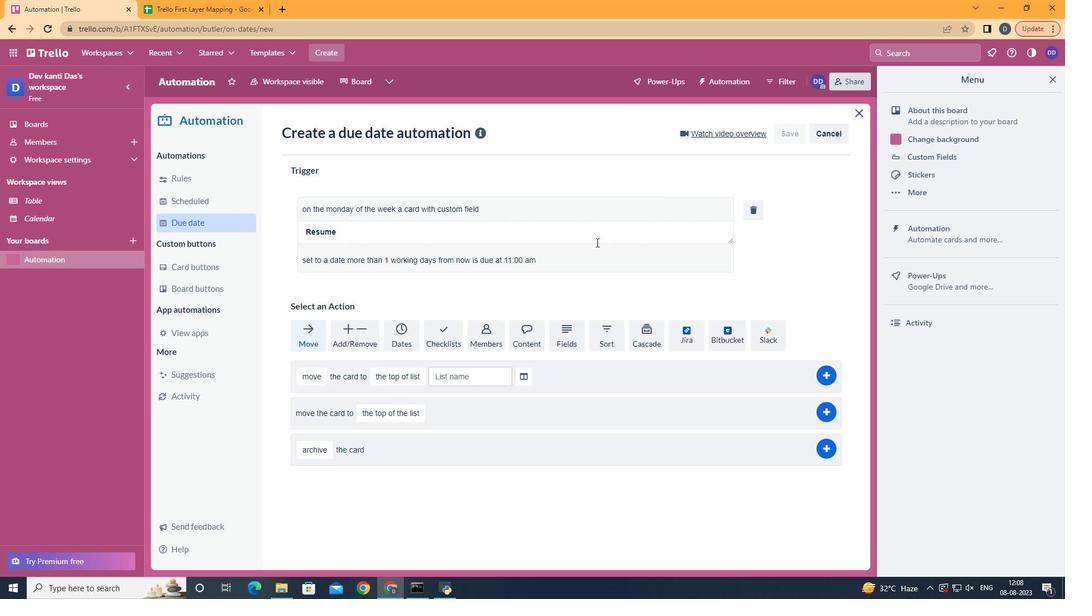 
